 Task: Search for emails received this week.
Action: Mouse moved to (243, 5)
Screenshot: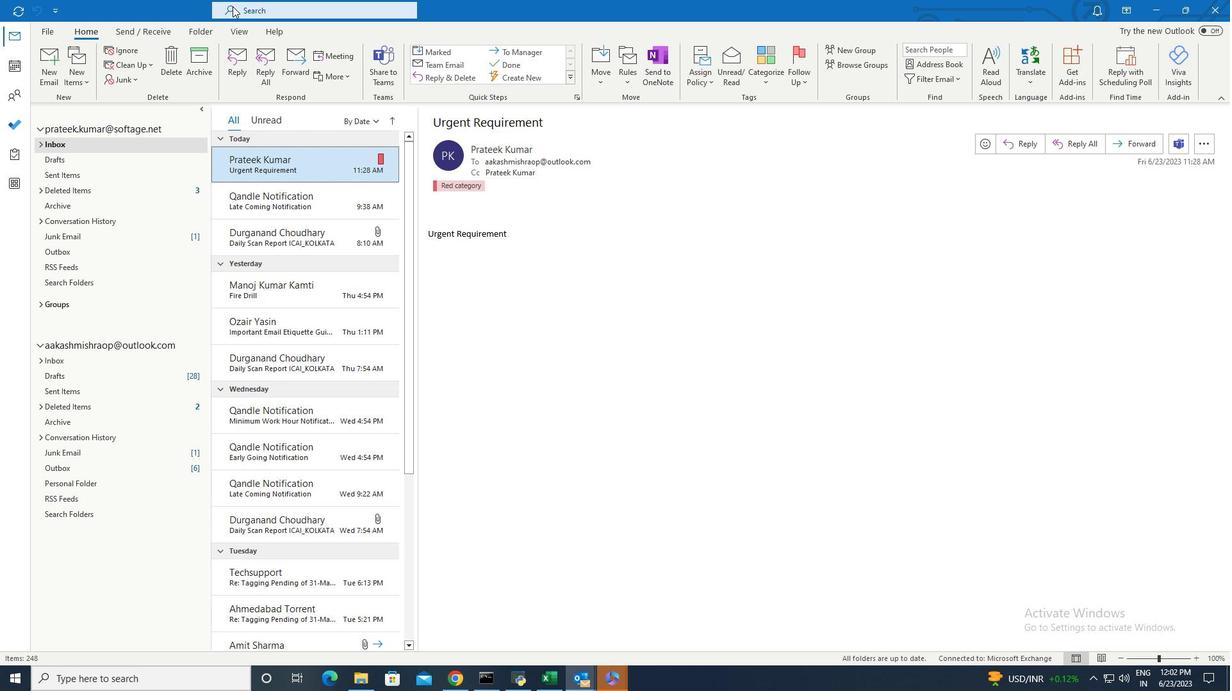 
Action: Mouse pressed left at (243, 5)
Screenshot: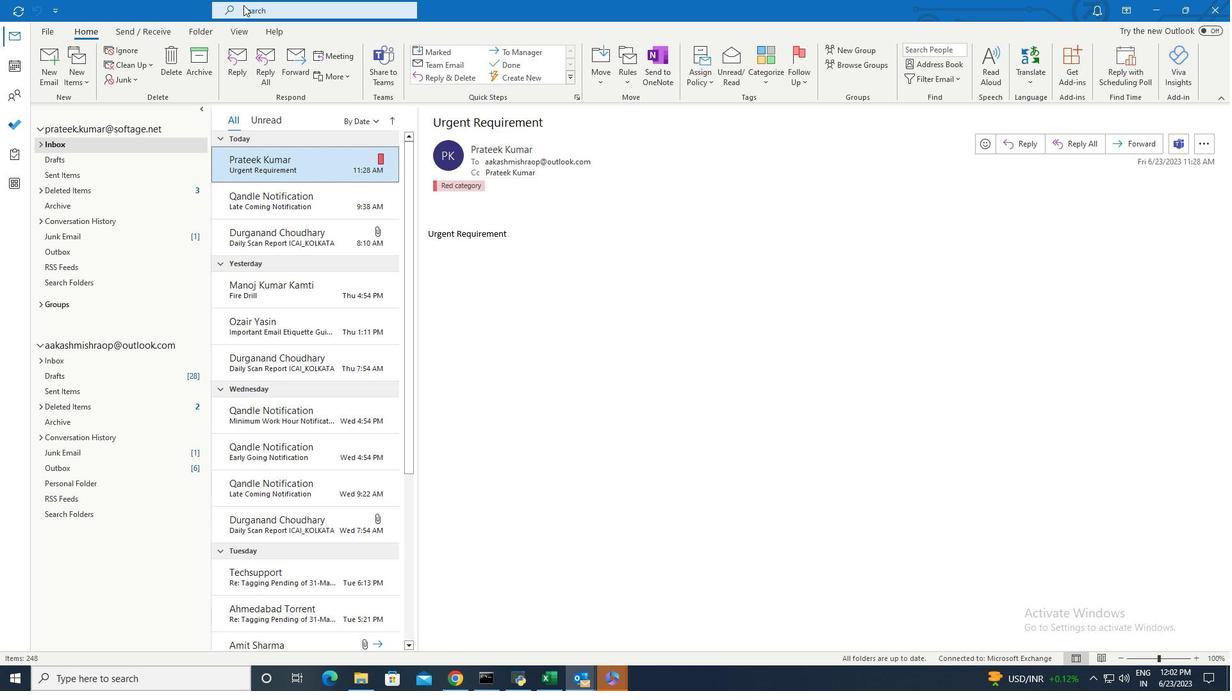 
Action: Mouse moved to (247, 8)
Screenshot: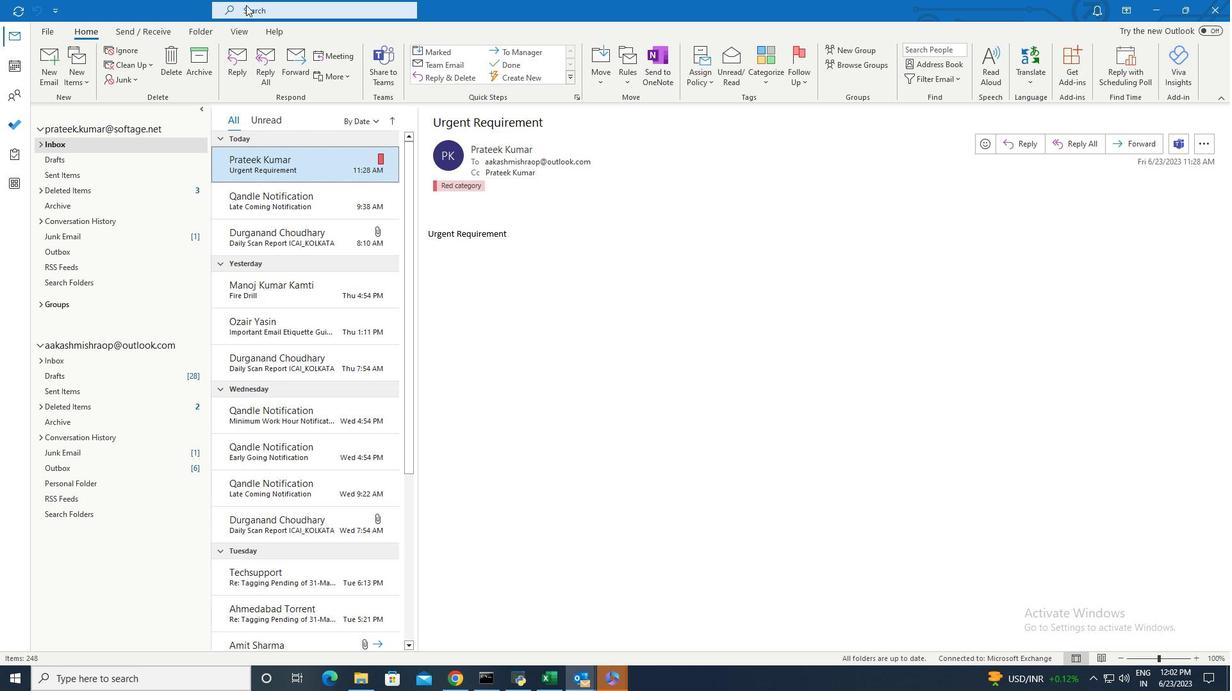 
Action: Mouse pressed left at (247, 8)
Screenshot: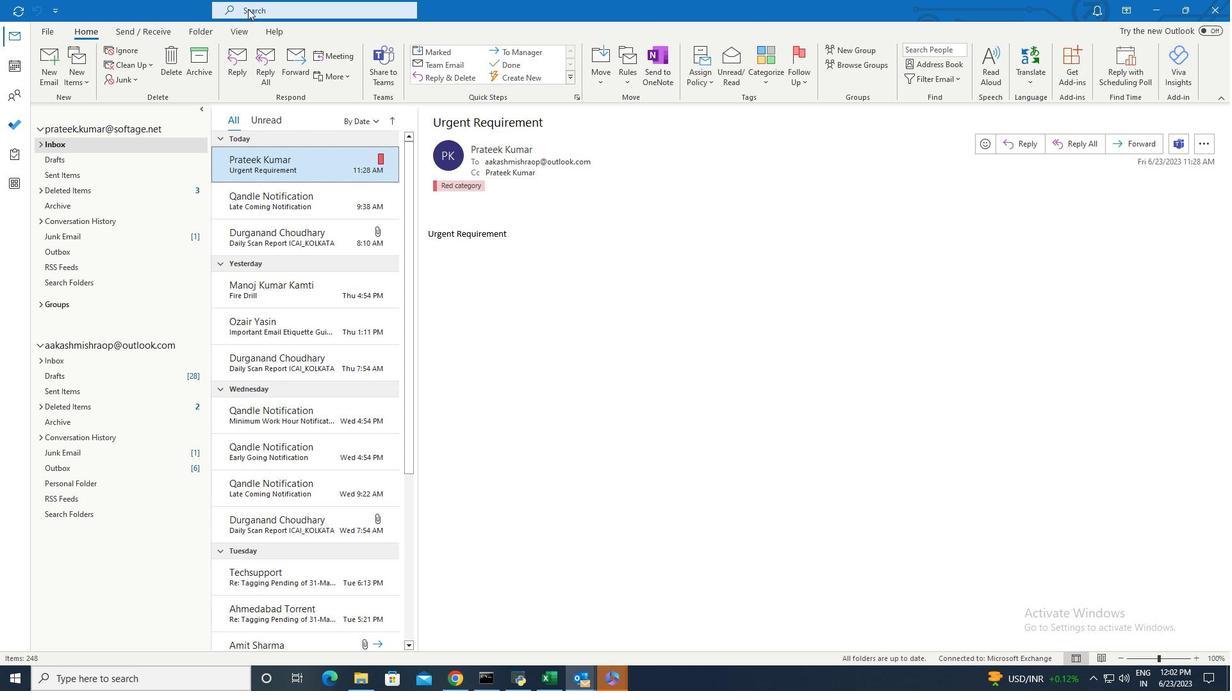 
Action: Mouse moved to (506, 8)
Screenshot: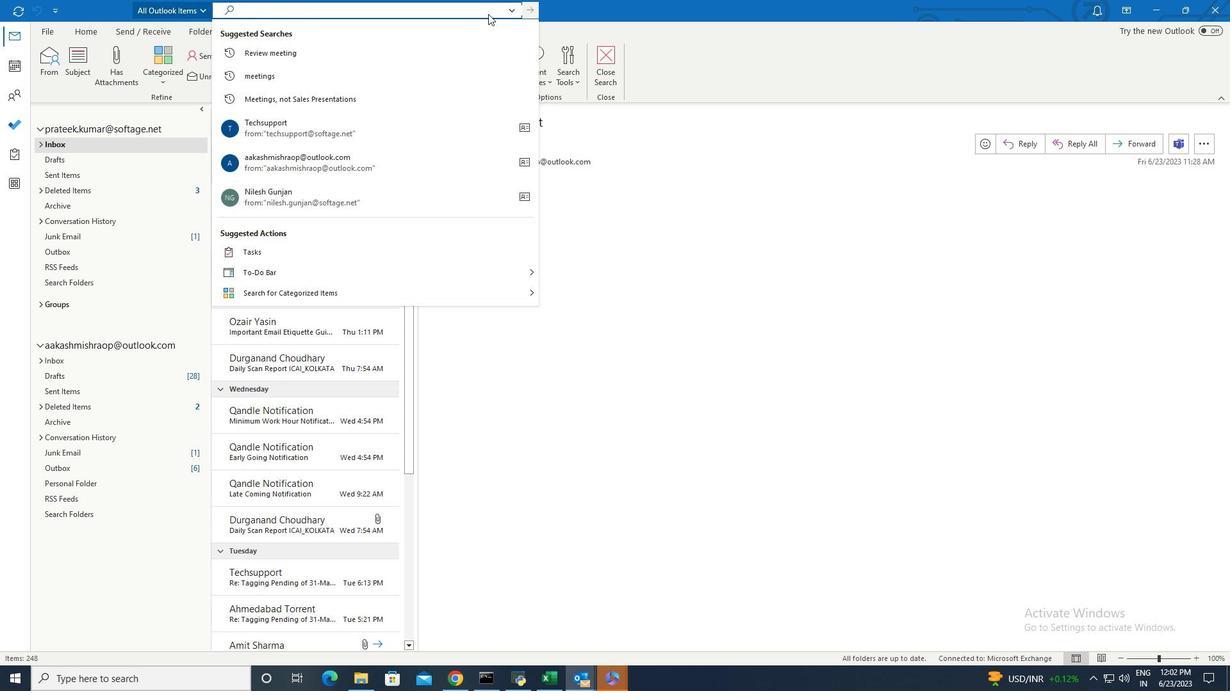 
Action: Mouse pressed left at (506, 8)
Screenshot: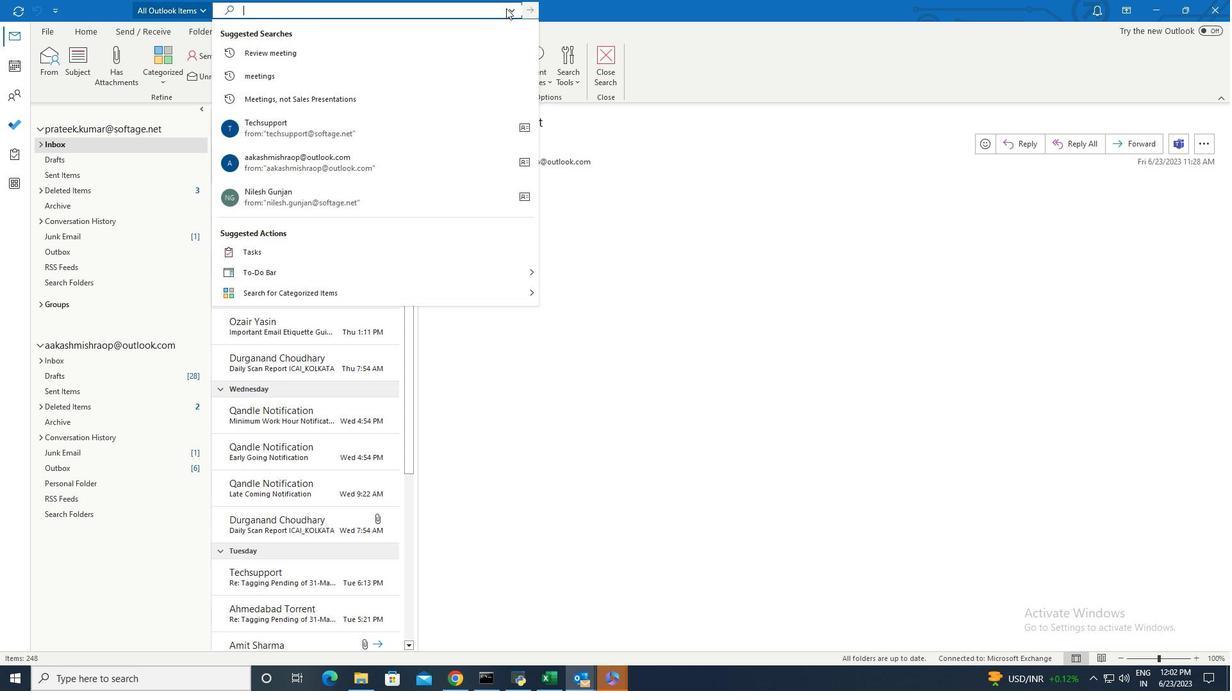 
Action: Mouse moved to (511, 8)
Screenshot: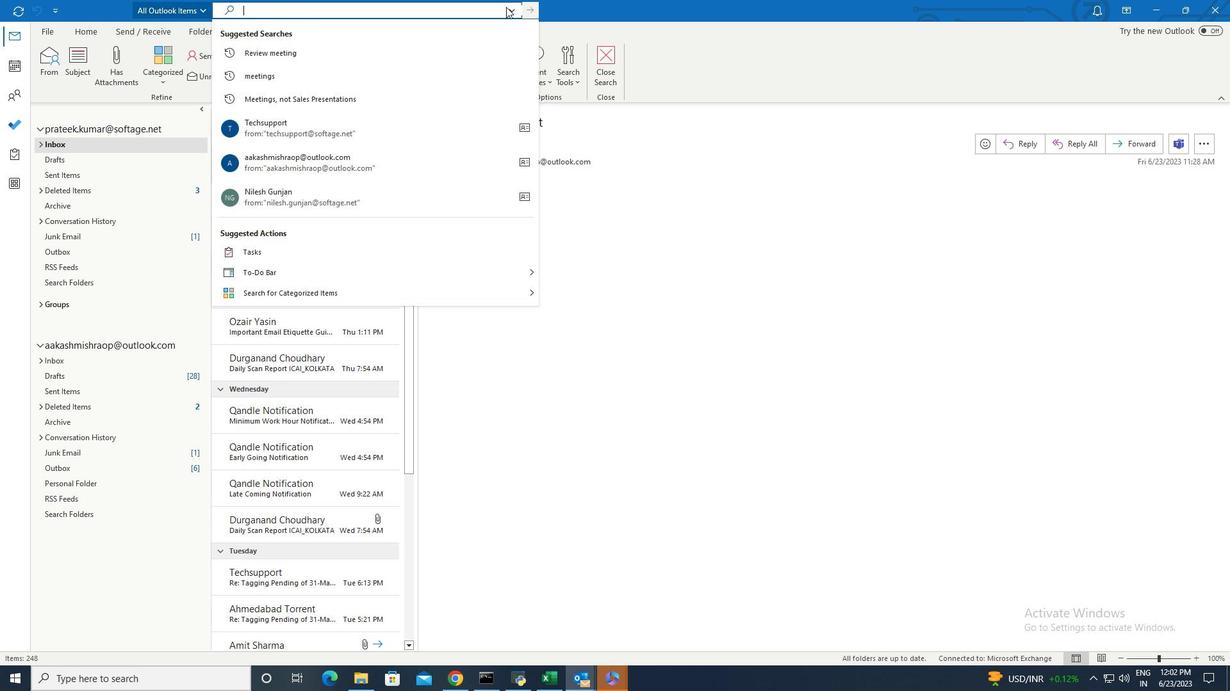 
Action: Mouse pressed left at (511, 8)
Screenshot: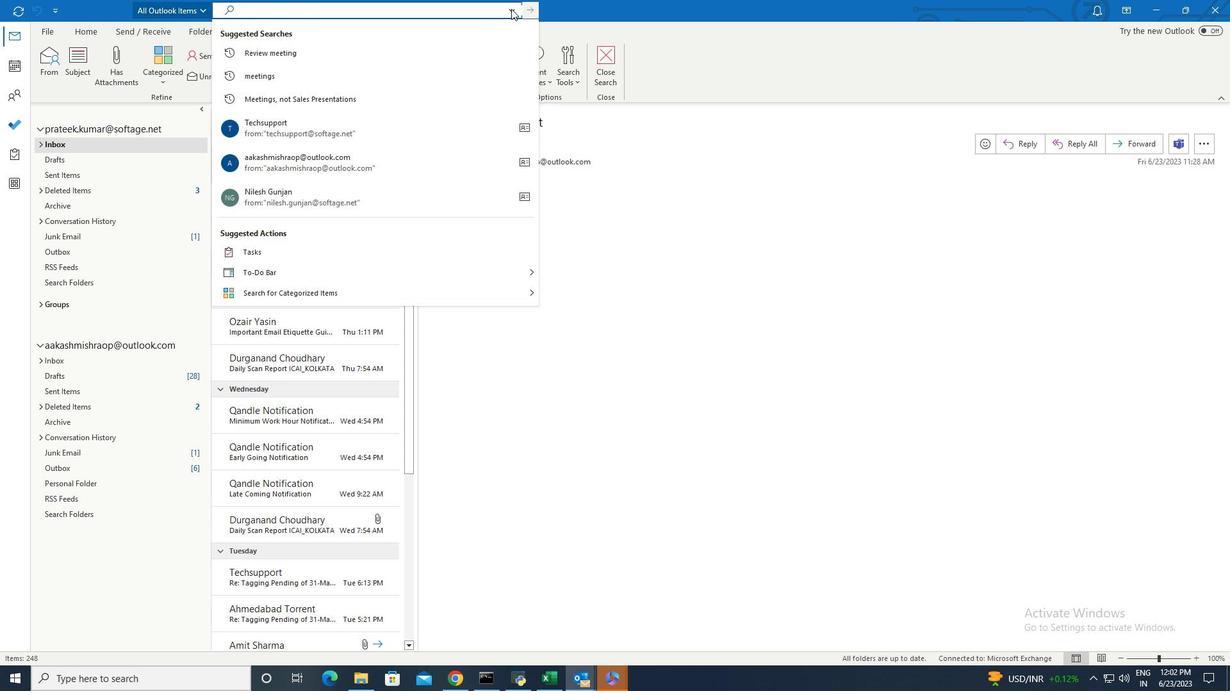 
Action: Mouse moved to (427, 30)
Screenshot: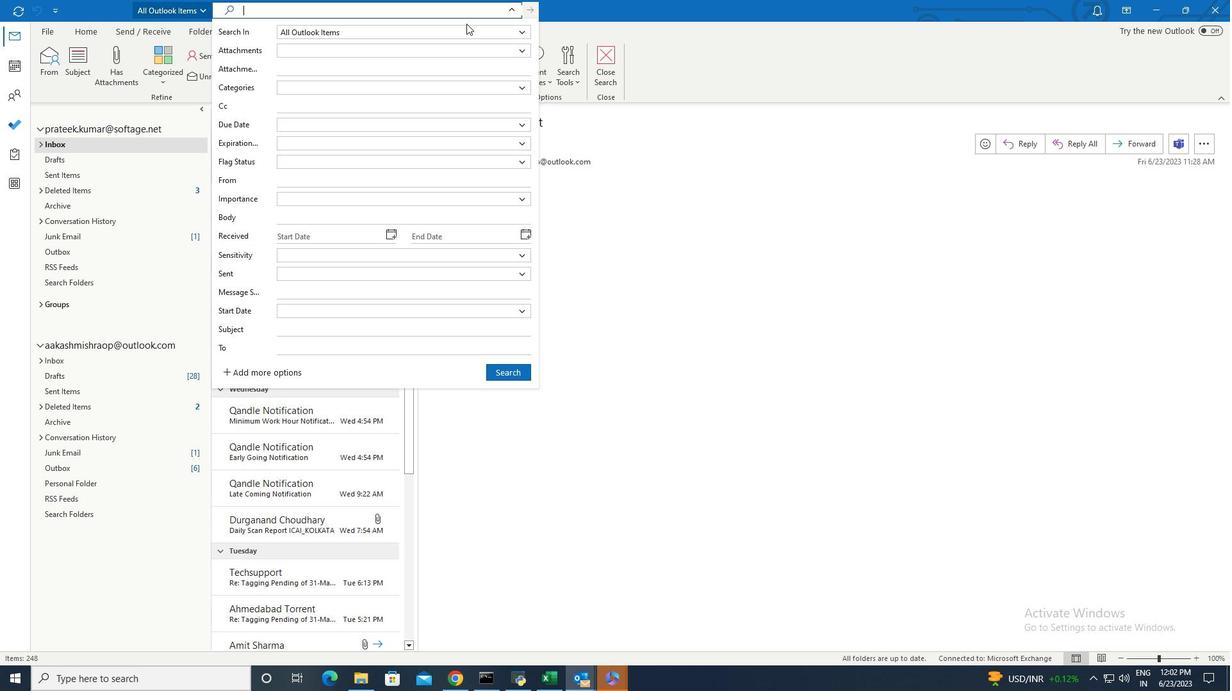 
Action: Mouse pressed left at (427, 30)
Screenshot: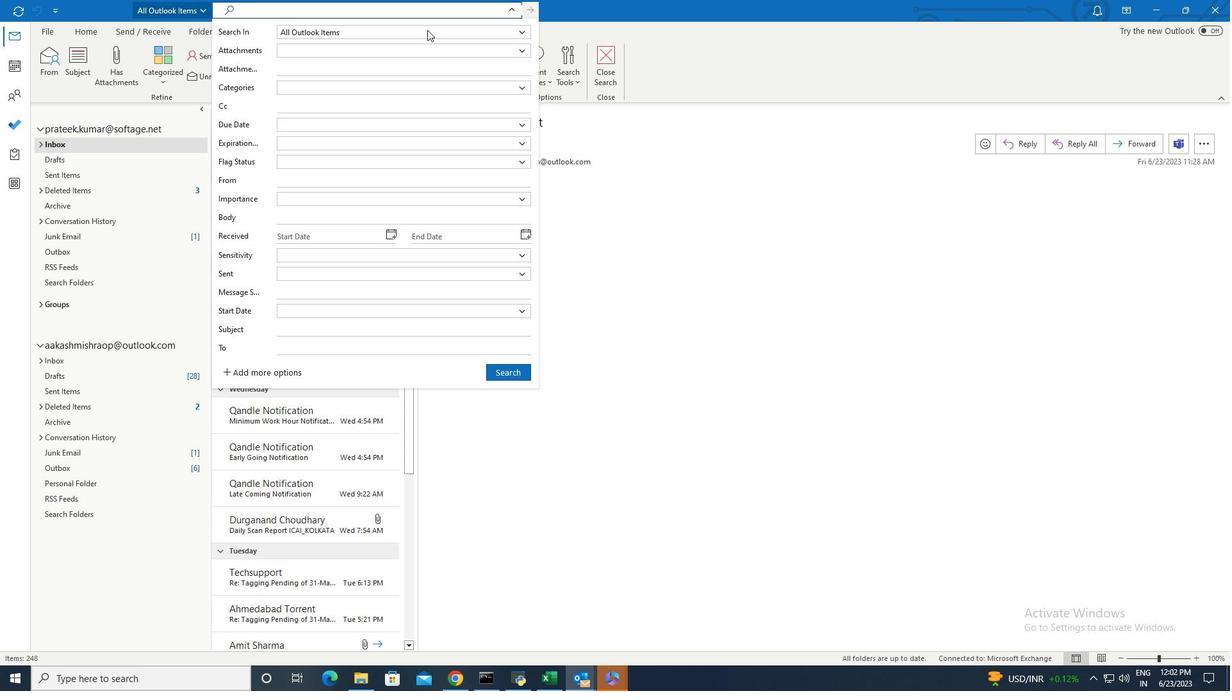 
Action: Mouse moved to (321, 44)
Screenshot: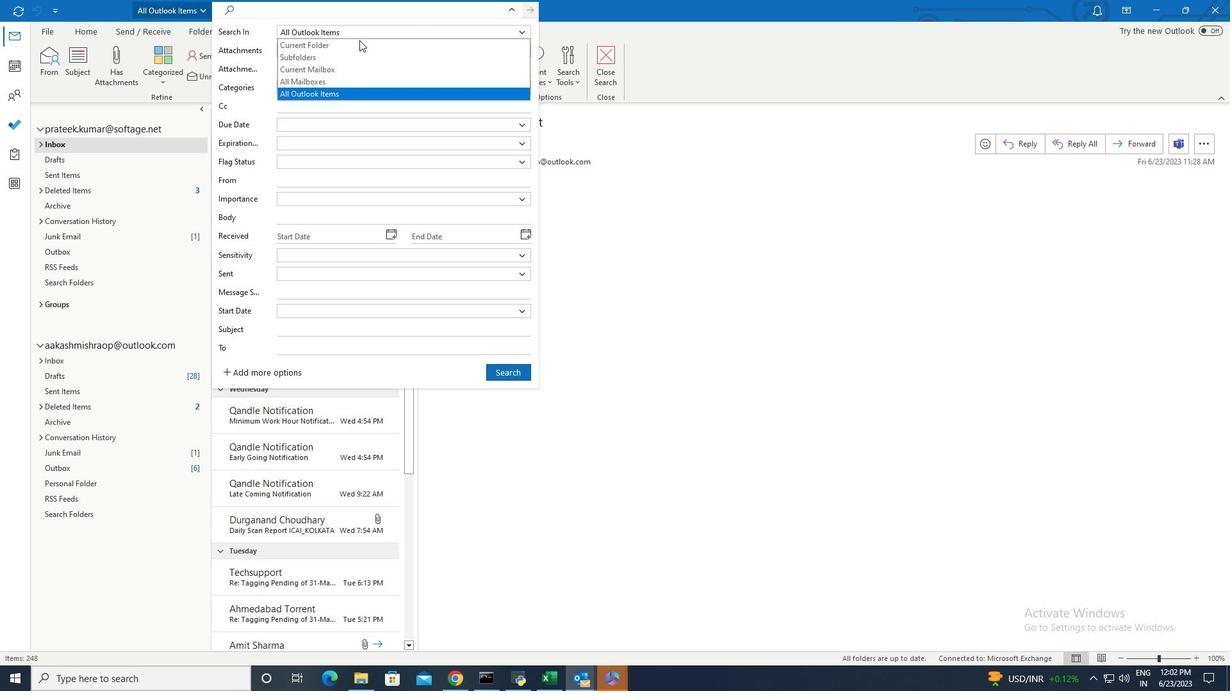 
Action: Mouse pressed left at (321, 44)
Screenshot: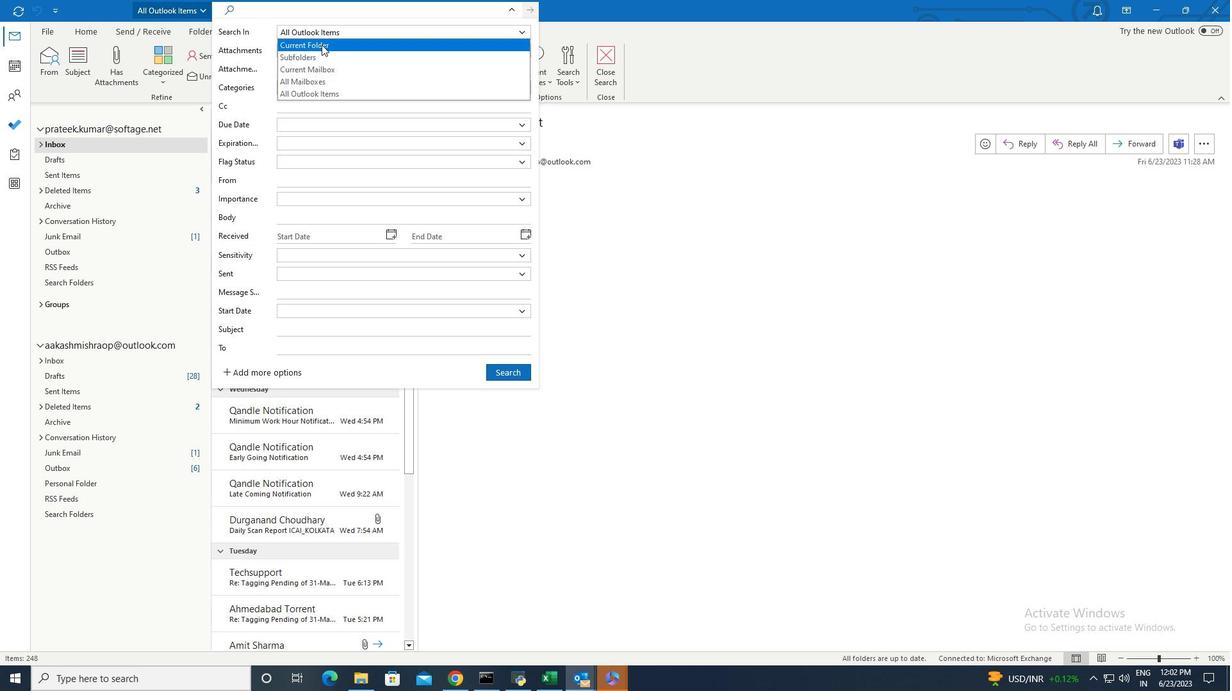 
Action: Mouse moved to (509, 7)
Screenshot: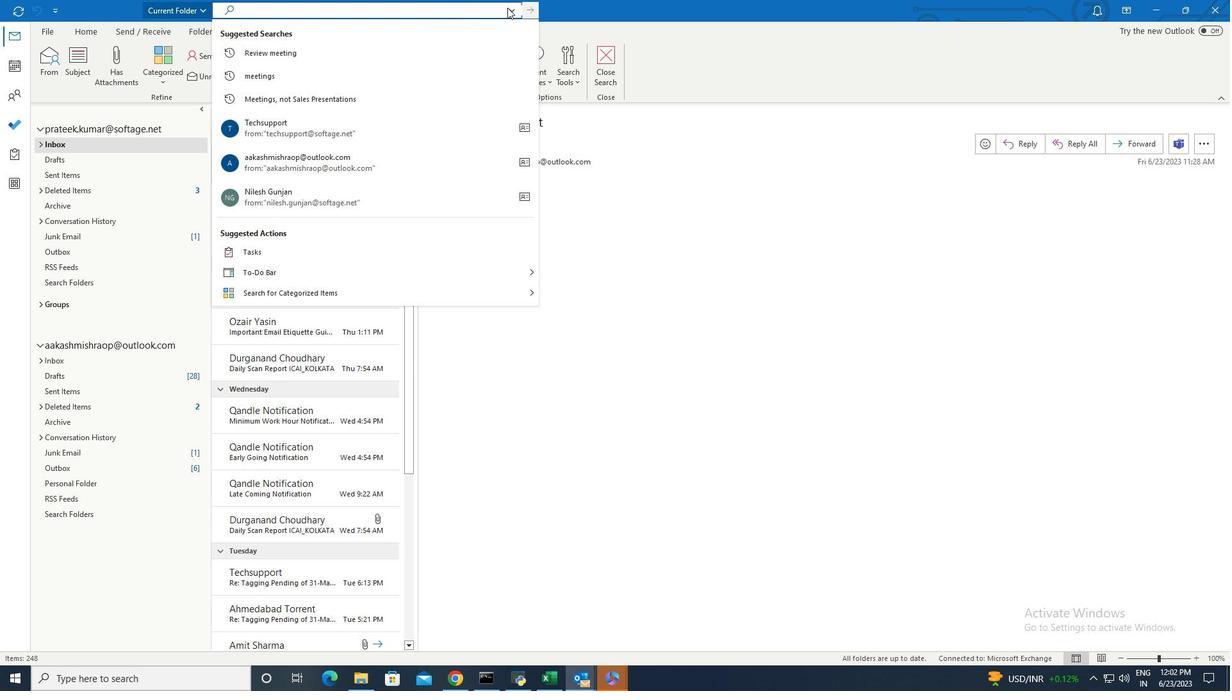 
Action: Mouse pressed left at (509, 7)
Screenshot: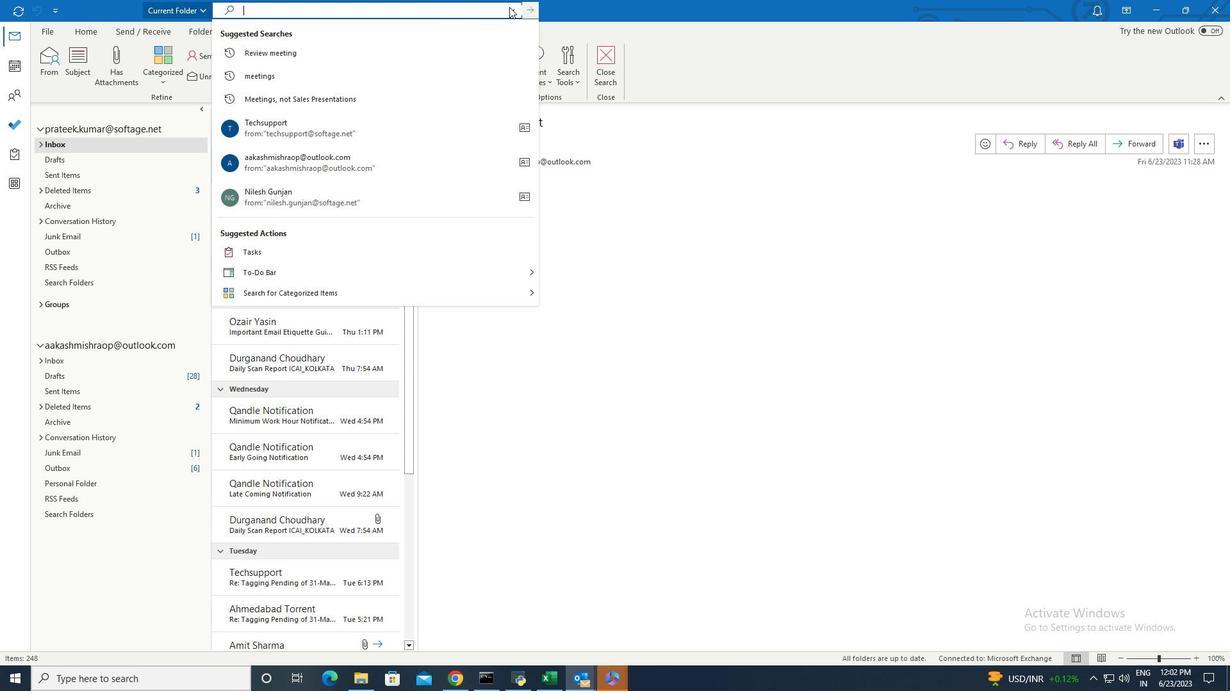 
Action: Mouse moved to (299, 315)
Screenshot: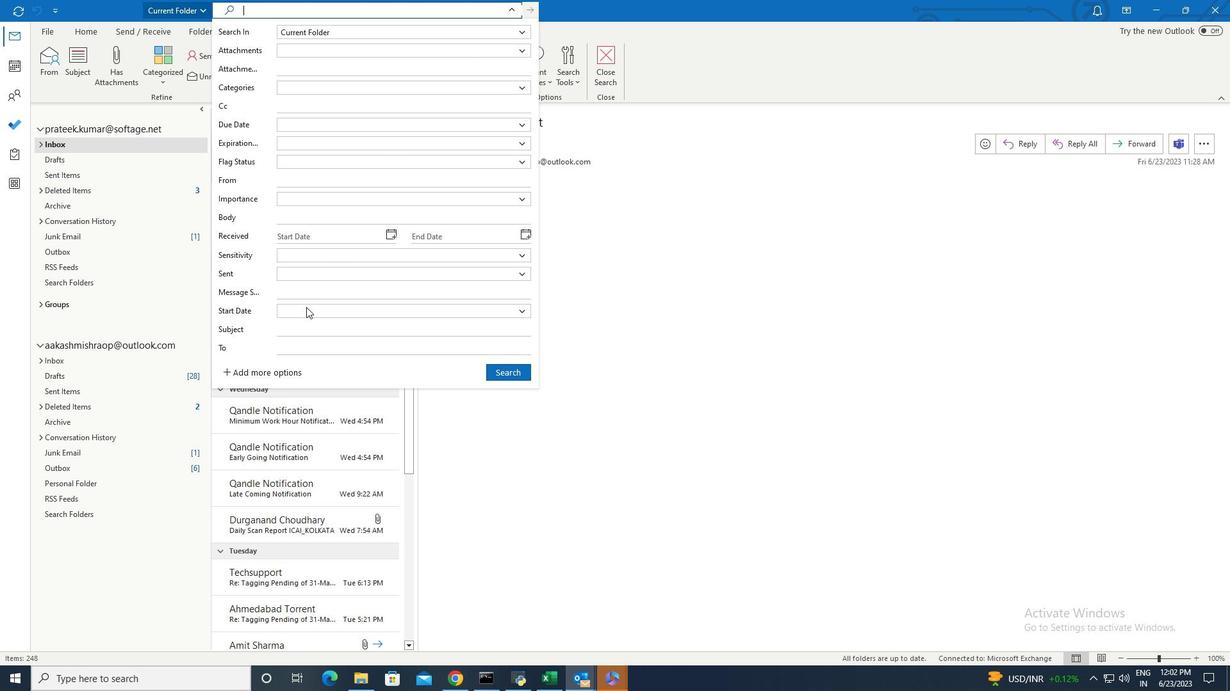
Action: Mouse pressed left at (299, 315)
Screenshot: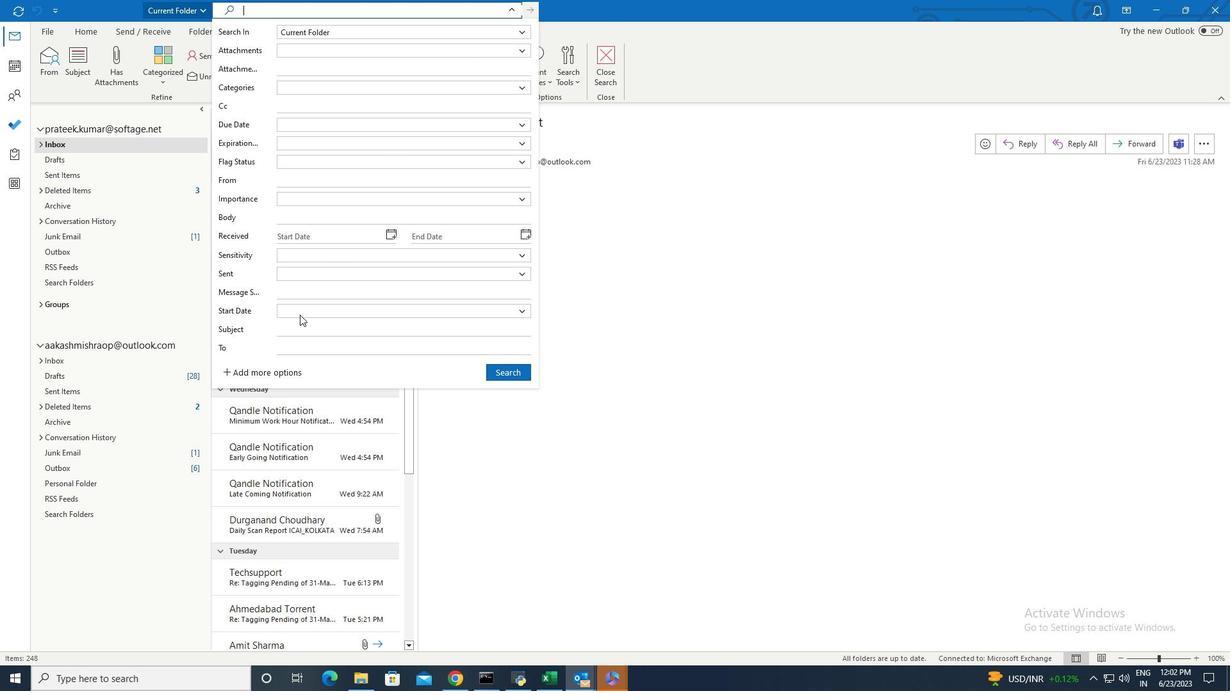 
Action: Mouse moved to (306, 367)
Screenshot: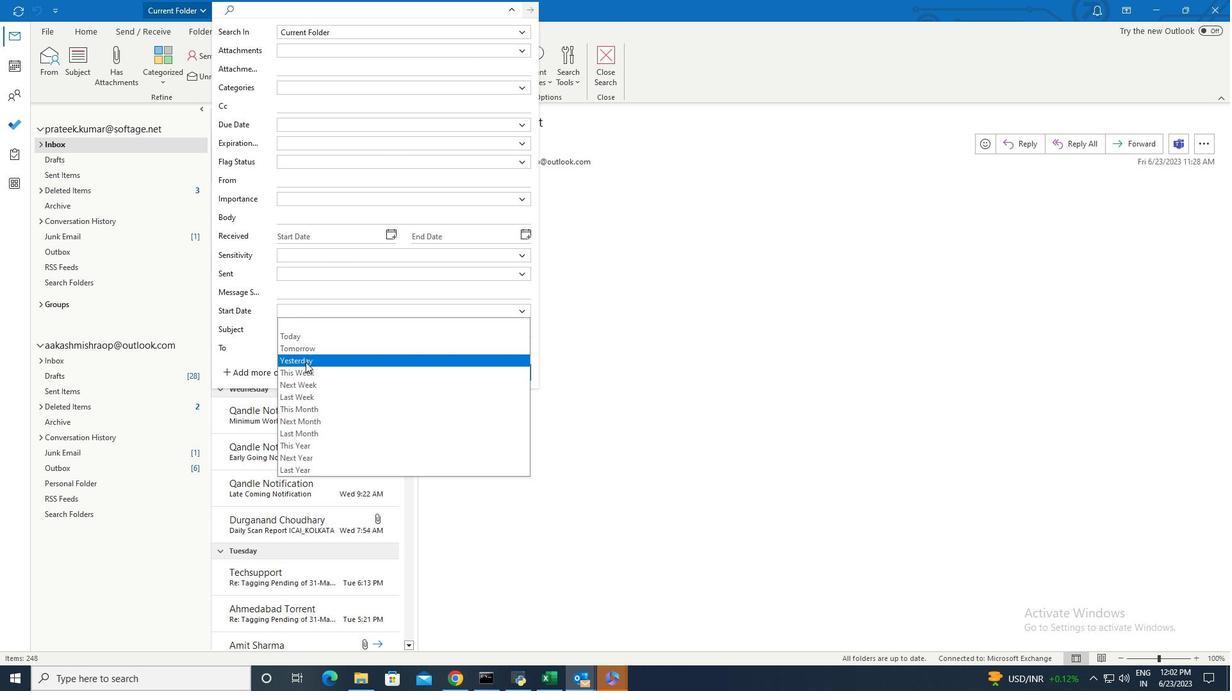 
Action: Mouse pressed left at (306, 367)
Screenshot: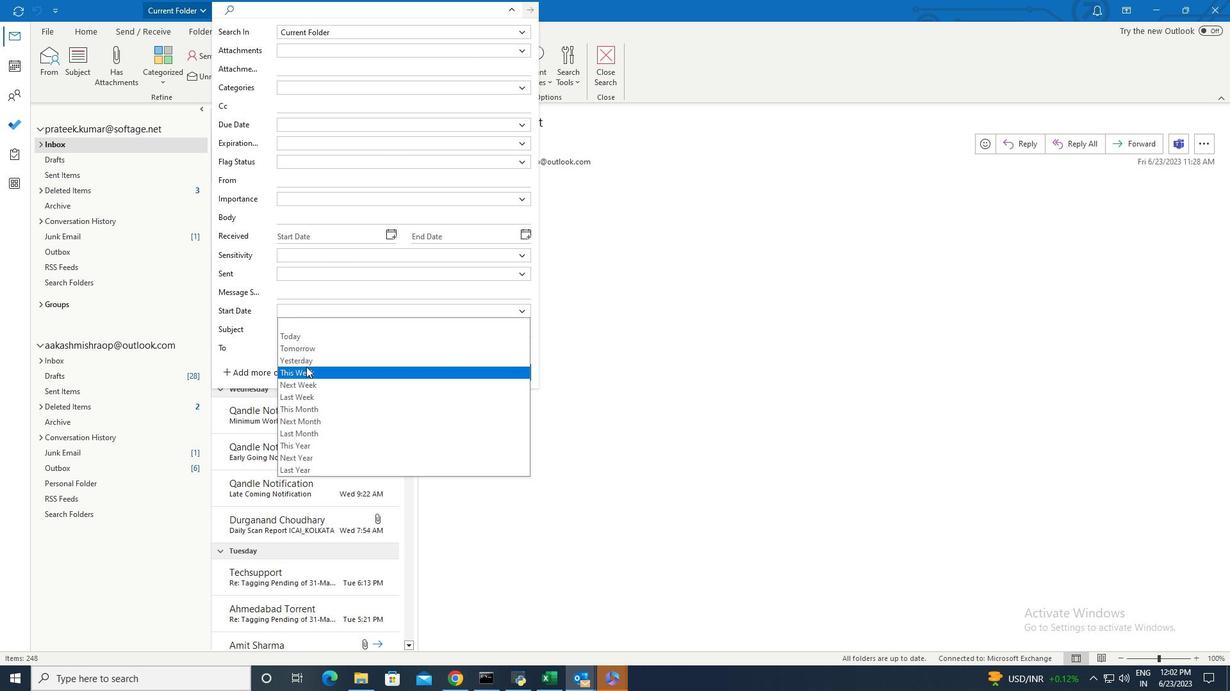 
Action: Mouse moved to (502, 373)
Screenshot: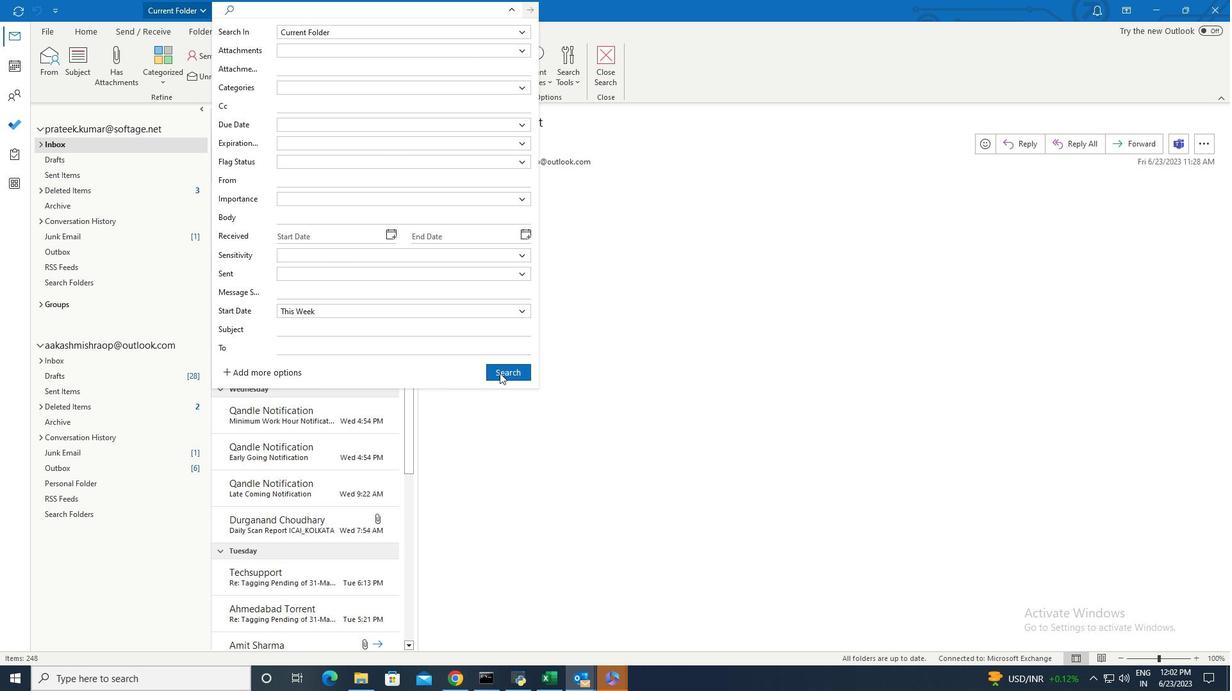 
Action: Mouse pressed left at (502, 373)
Screenshot: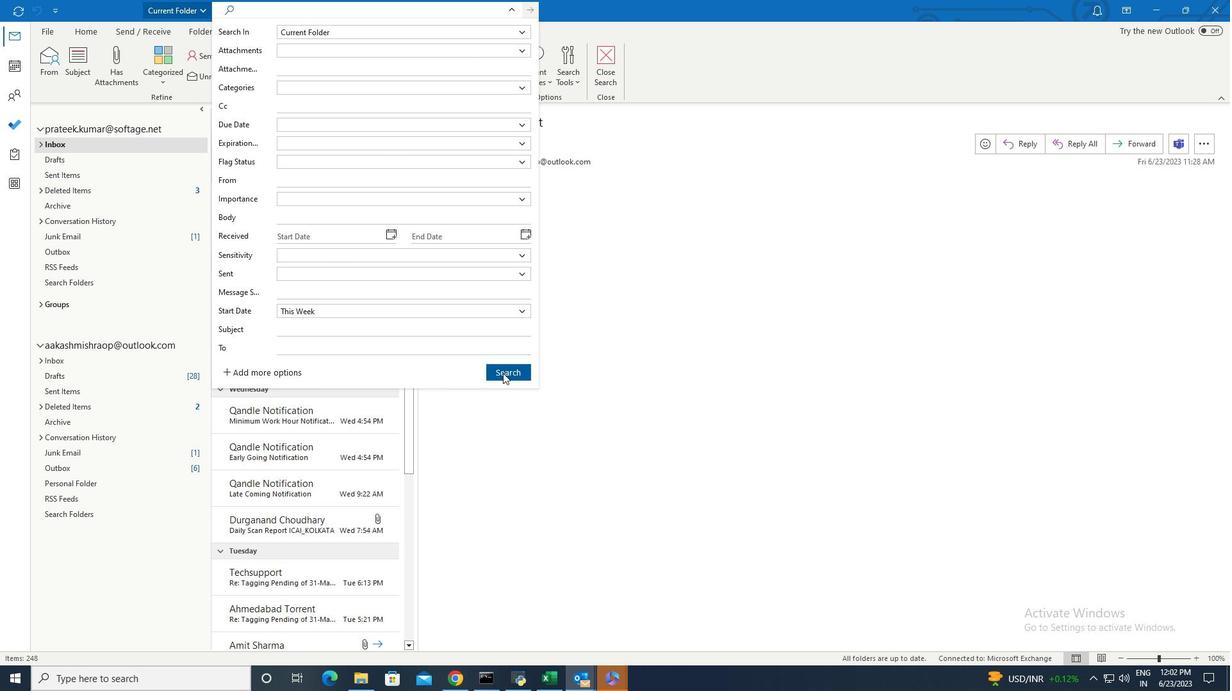 
